 Task: Send an email with the signature Harrison Baker with the subject Cancellation of a payment and the message Could you please share your availability for a call to discuss the project in detail? from softage.8@softage.net to softage.2@softage.net and move the email from Sent Items to the folder Fitness
Action: Mouse moved to (107, 123)
Screenshot: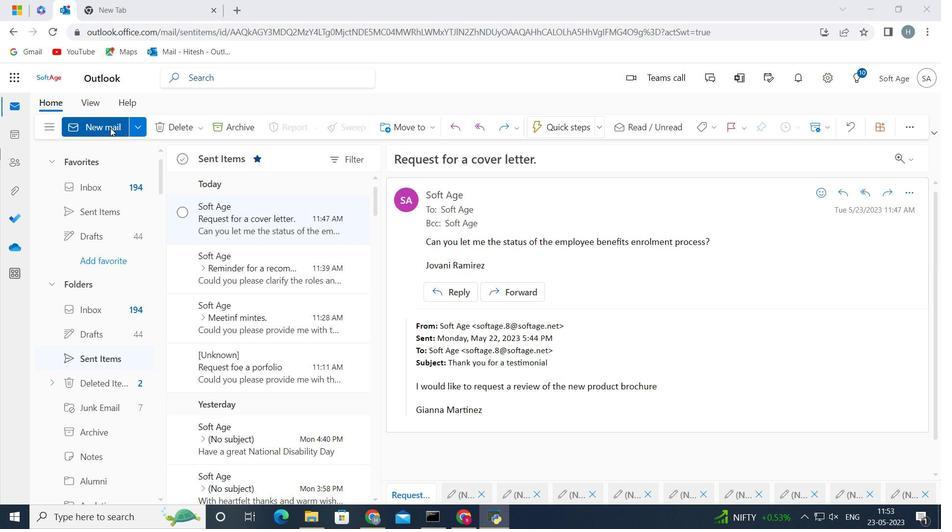 
Action: Mouse pressed left at (107, 123)
Screenshot: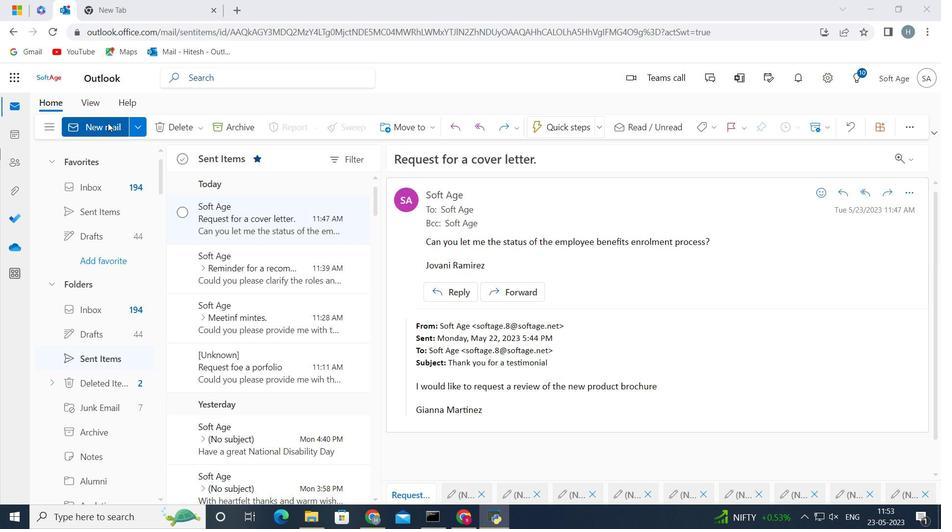 
Action: Mouse moved to (772, 129)
Screenshot: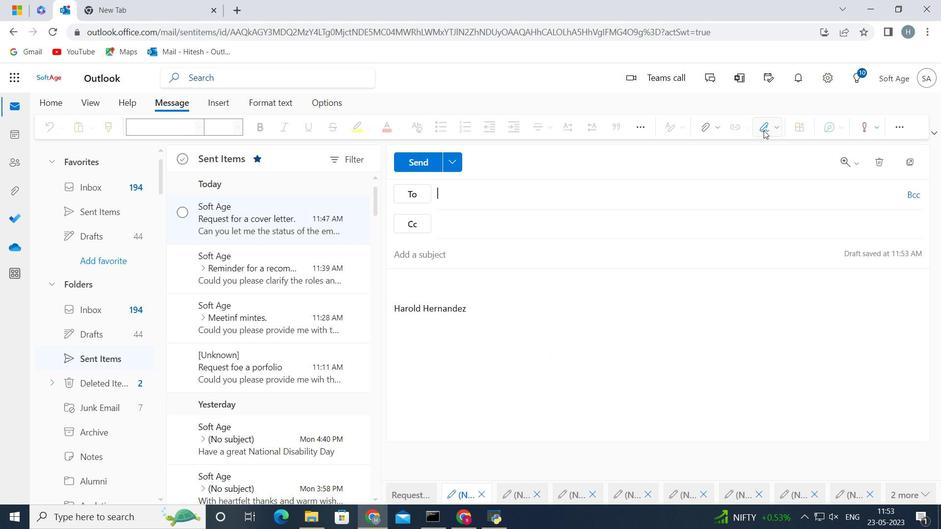 
Action: Mouse pressed left at (772, 129)
Screenshot: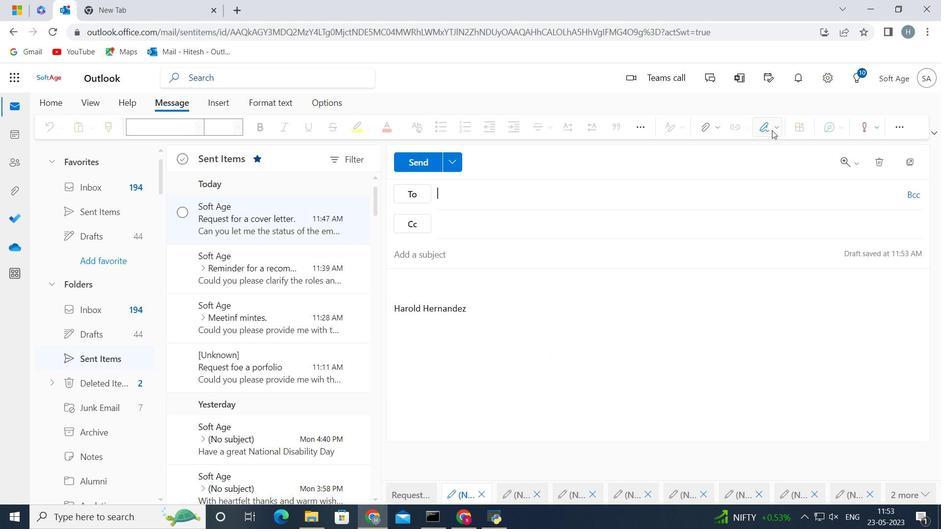 
Action: Mouse moved to (744, 175)
Screenshot: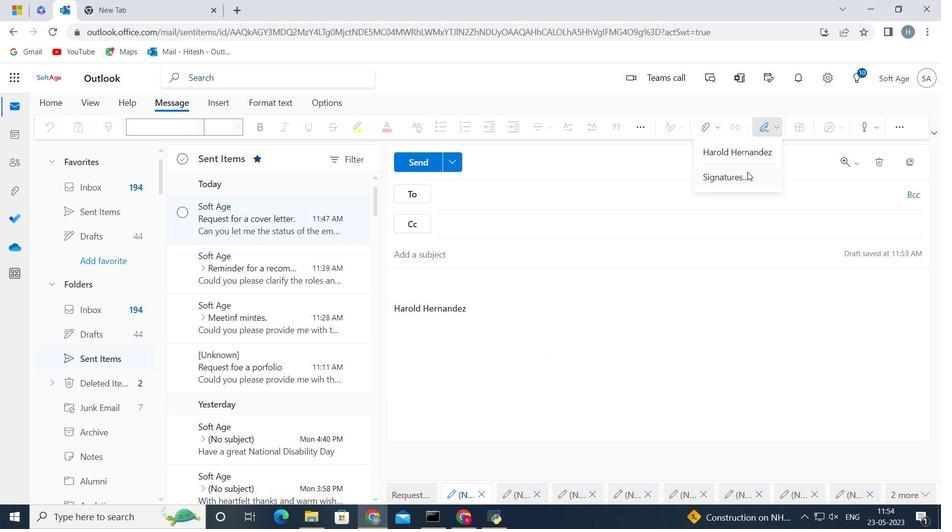 
Action: Mouse pressed left at (744, 175)
Screenshot: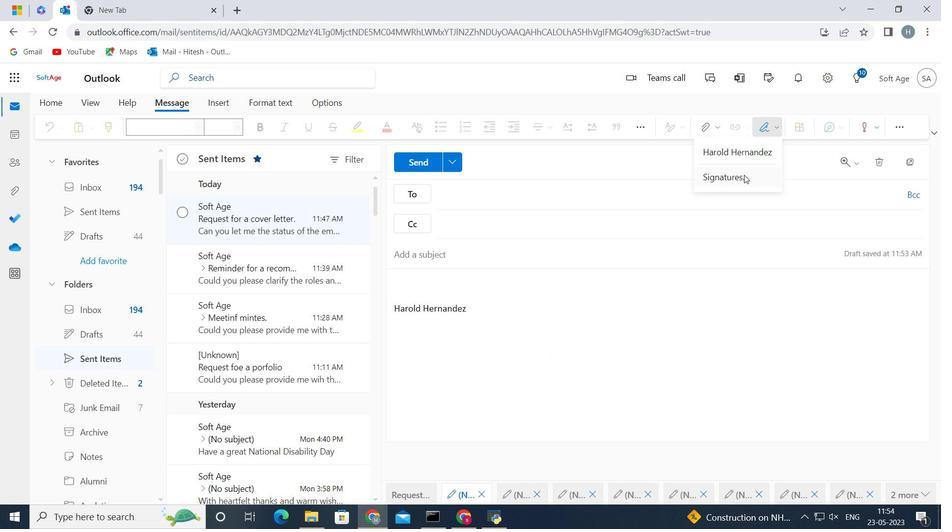 
Action: Mouse moved to (705, 226)
Screenshot: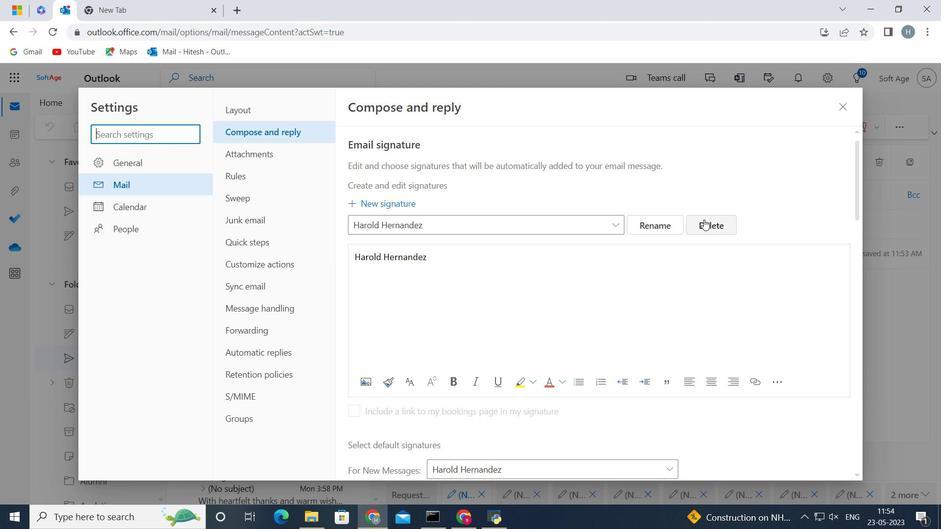 
Action: Mouse pressed left at (705, 226)
Screenshot: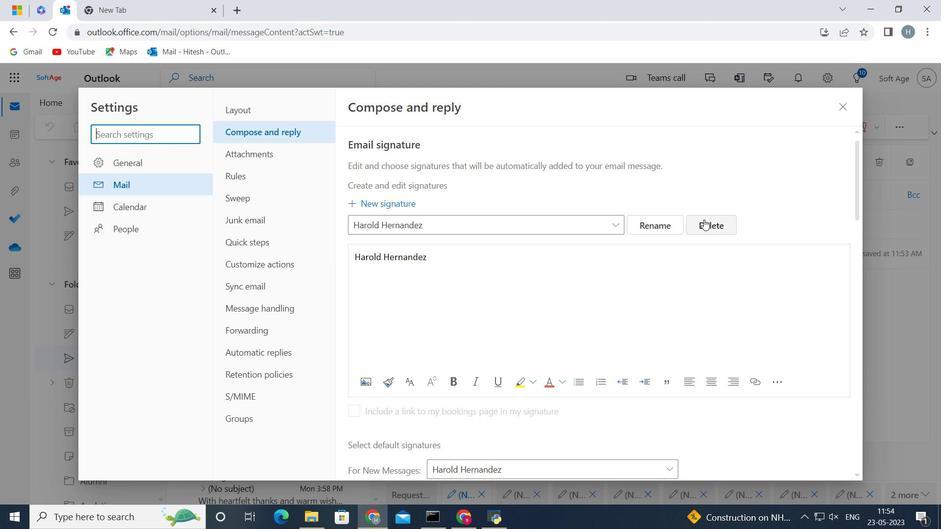 
Action: Mouse moved to (547, 227)
Screenshot: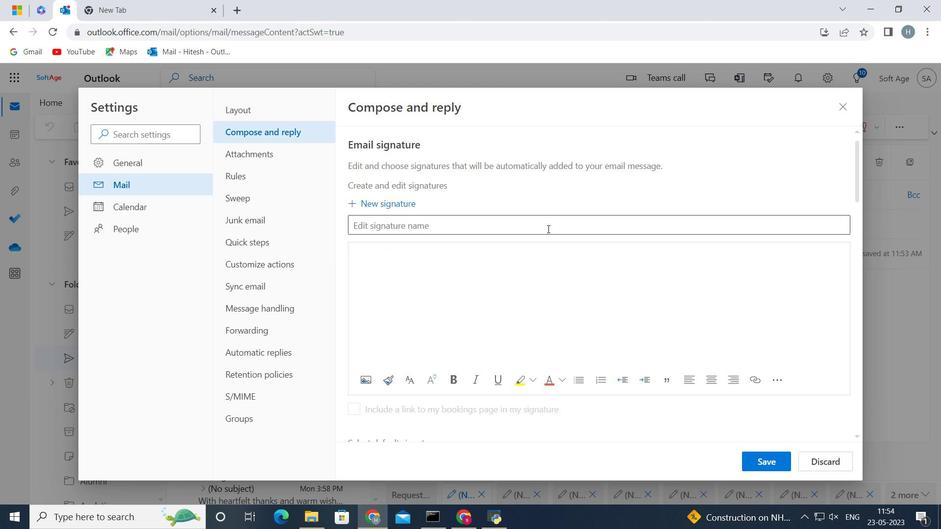 
Action: Mouse pressed left at (547, 227)
Screenshot: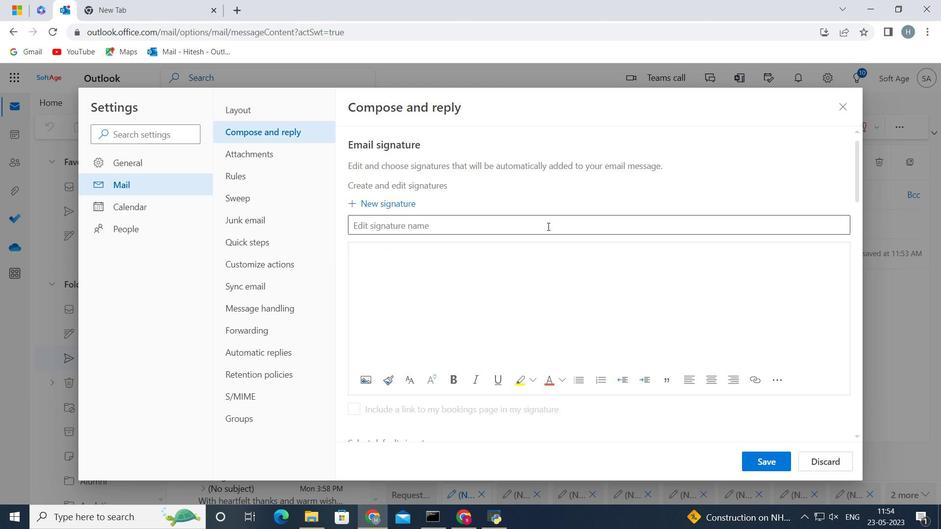 
Action: Key pressed <Key.shift><Key.shift>Harrison<Key.space><Key.shift>Baker<Key.space>
Screenshot: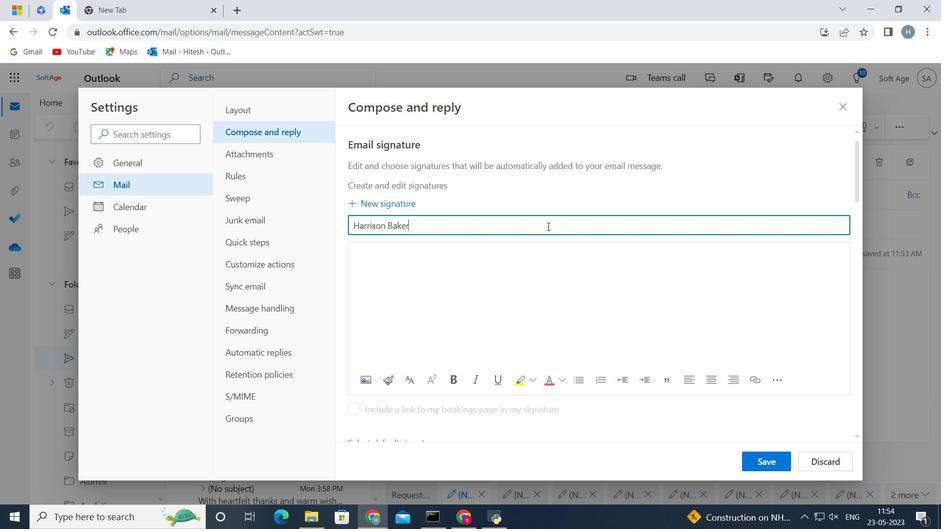 
Action: Mouse moved to (444, 267)
Screenshot: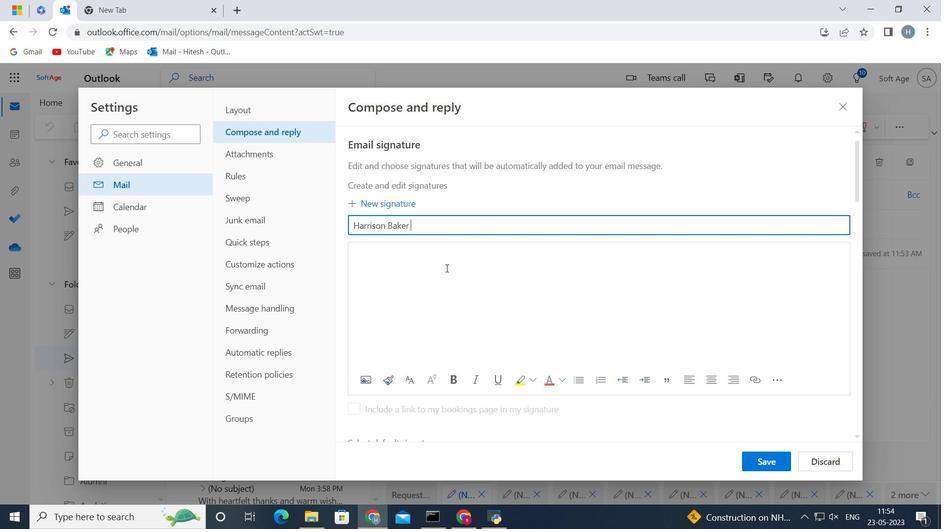 
Action: Mouse pressed left at (444, 267)
Screenshot: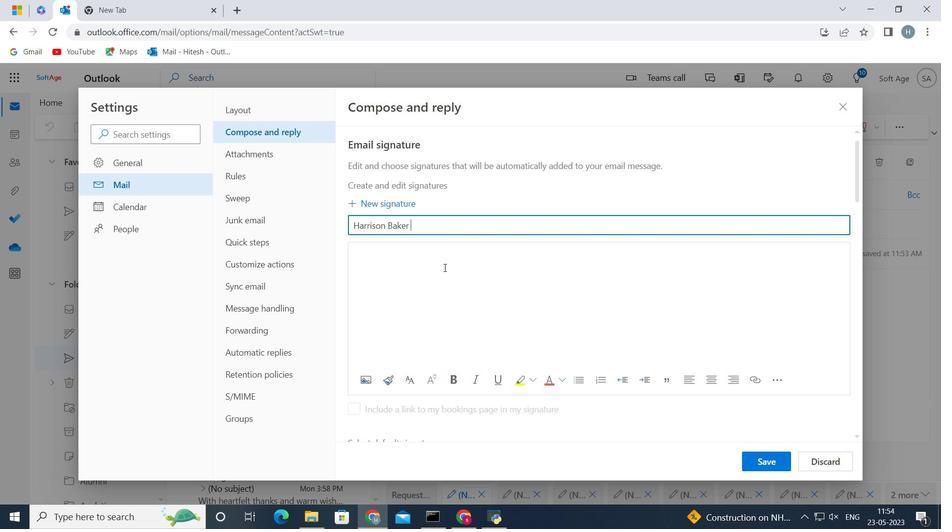 
Action: Key pressed <Key.shift>Harrison<Key.space><Key.shift>Baker<Key.space>
Screenshot: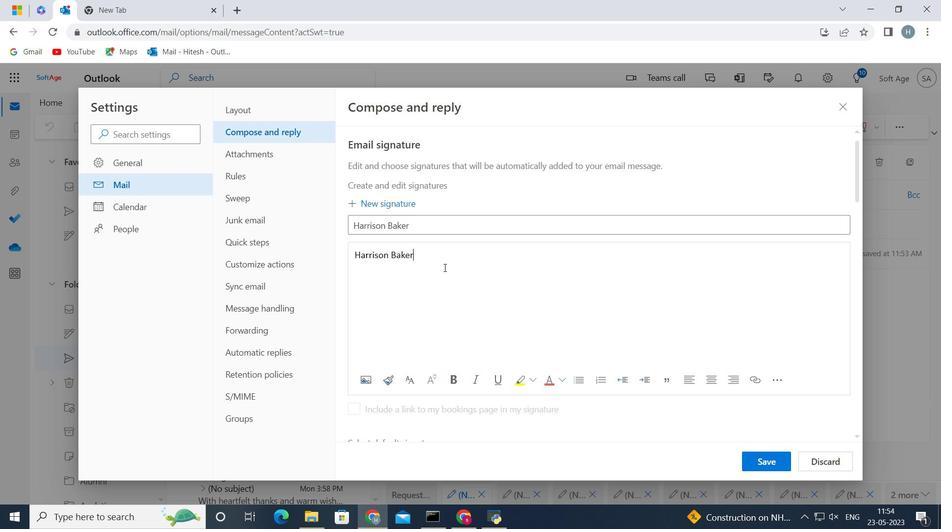 
Action: Mouse moved to (757, 459)
Screenshot: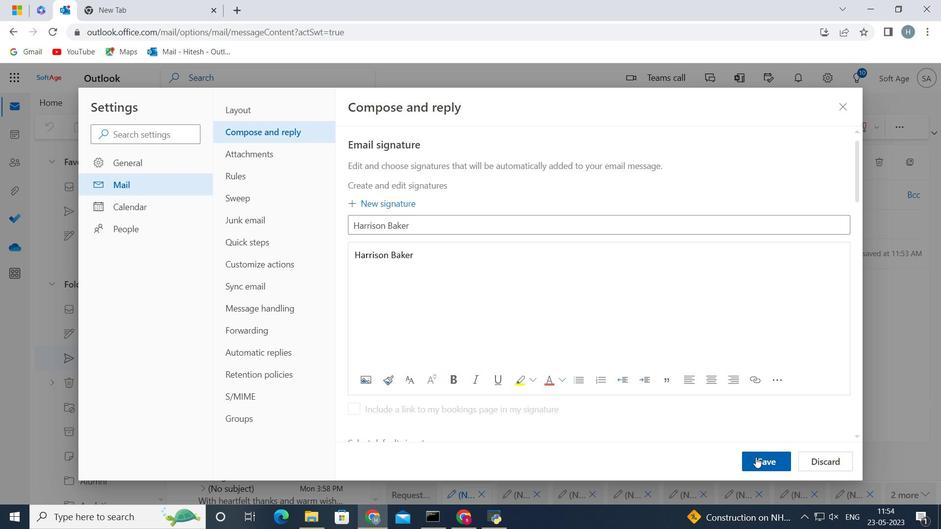 
Action: Mouse pressed left at (757, 459)
Screenshot: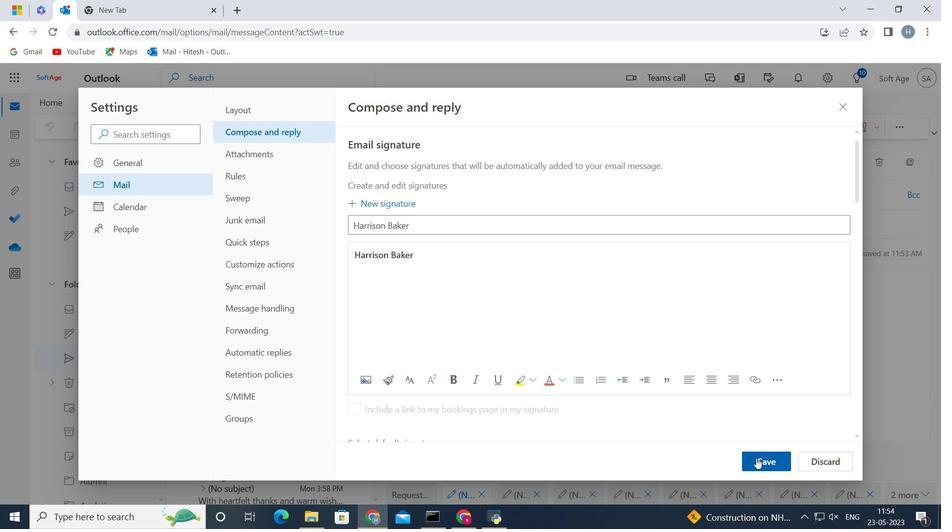 
Action: Mouse moved to (642, 277)
Screenshot: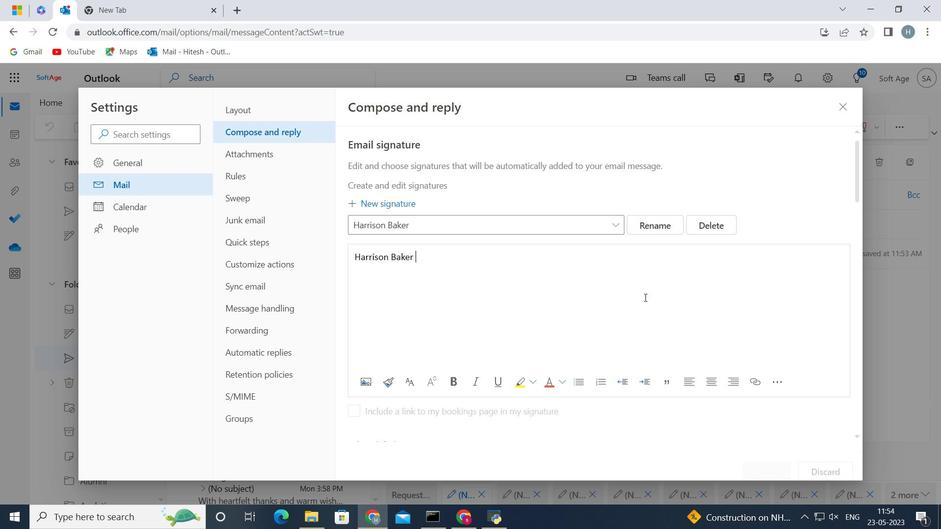 
Action: Mouse scrolled (642, 277) with delta (0, 0)
Screenshot: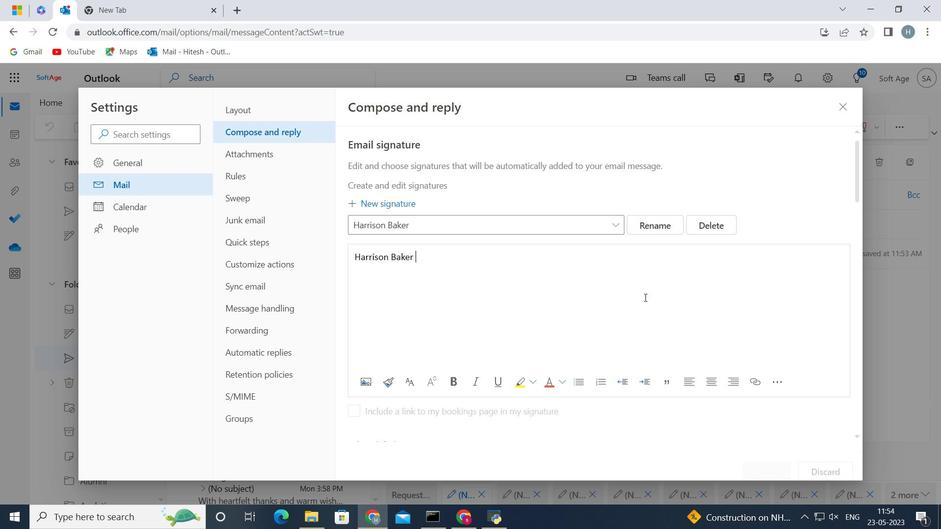 
Action: Mouse scrolled (642, 277) with delta (0, 0)
Screenshot: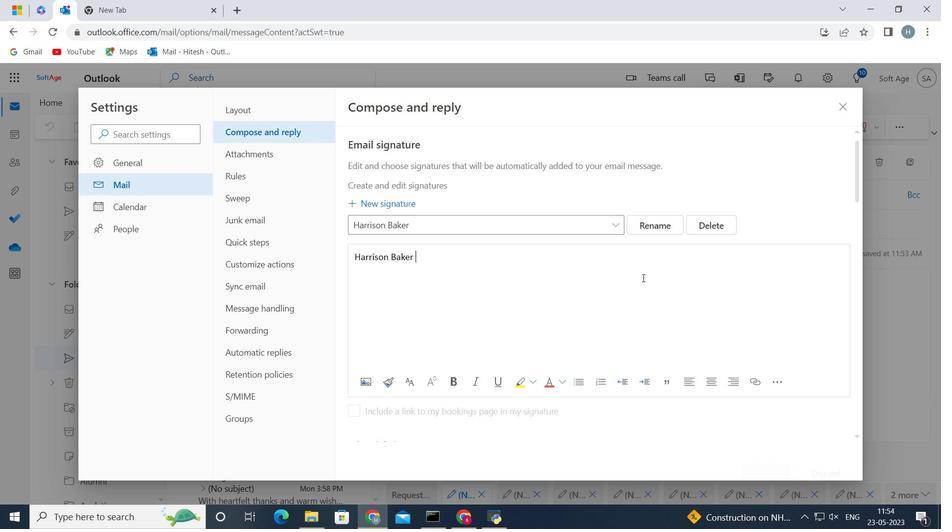
Action: Mouse moved to (639, 265)
Screenshot: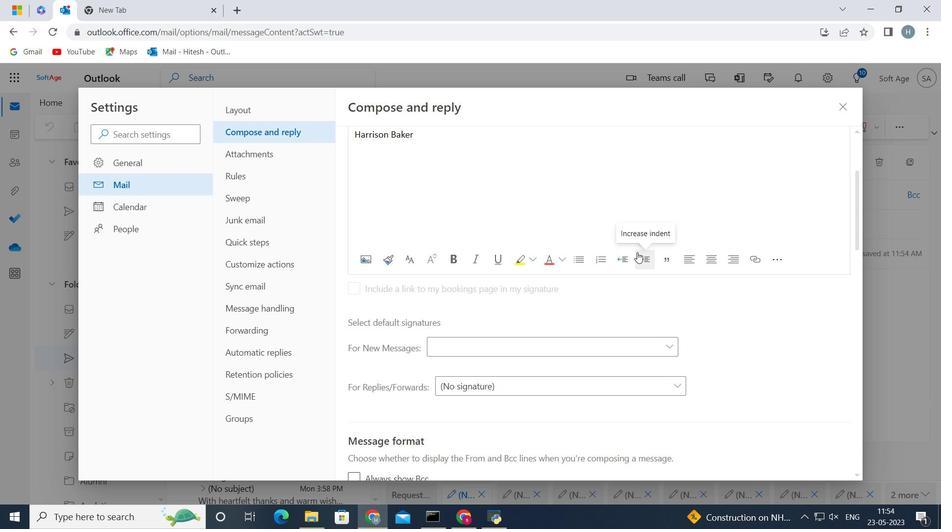 
Action: Mouse scrolled (639, 264) with delta (0, 0)
Screenshot: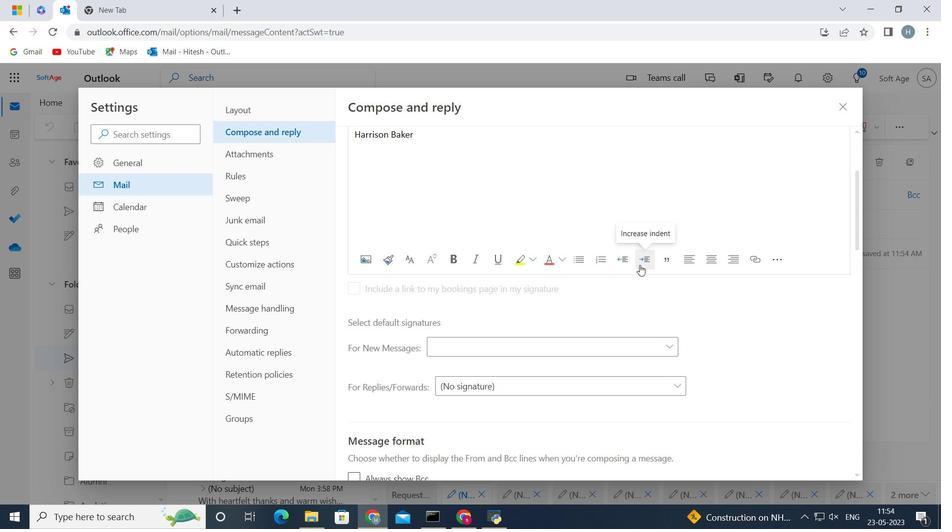 
Action: Mouse scrolled (639, 264) with delta (0, 0)
Screenshot: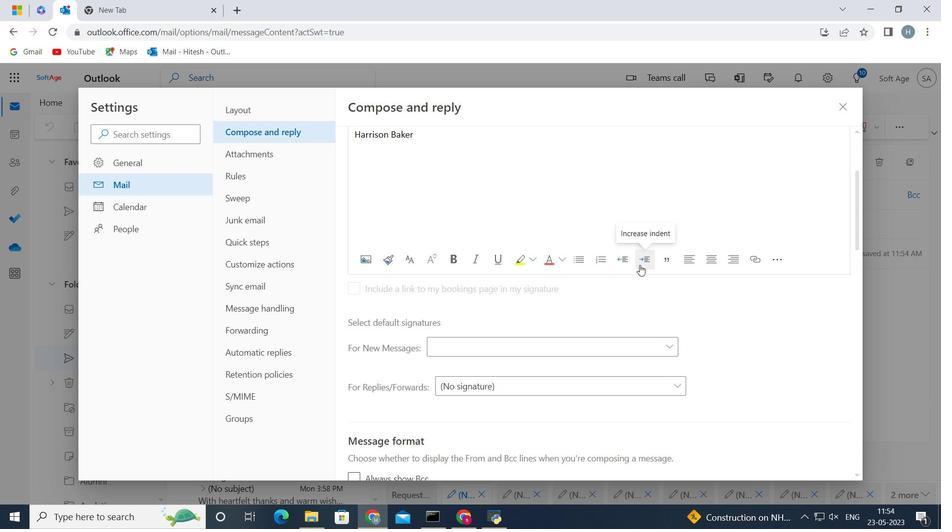 
Action: Mouse moved to (663, 224)
Screenshot: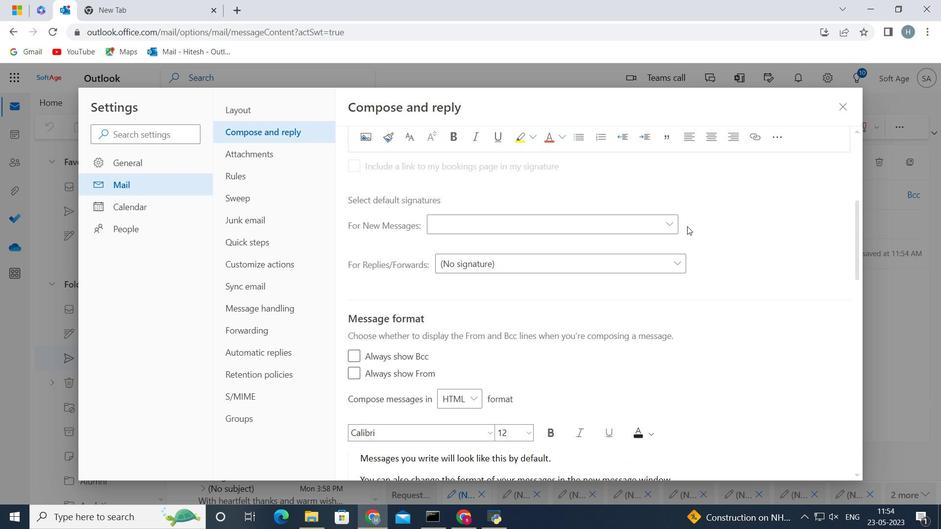 
Action: Mouse pressed left at (663, 224)
Screenshot: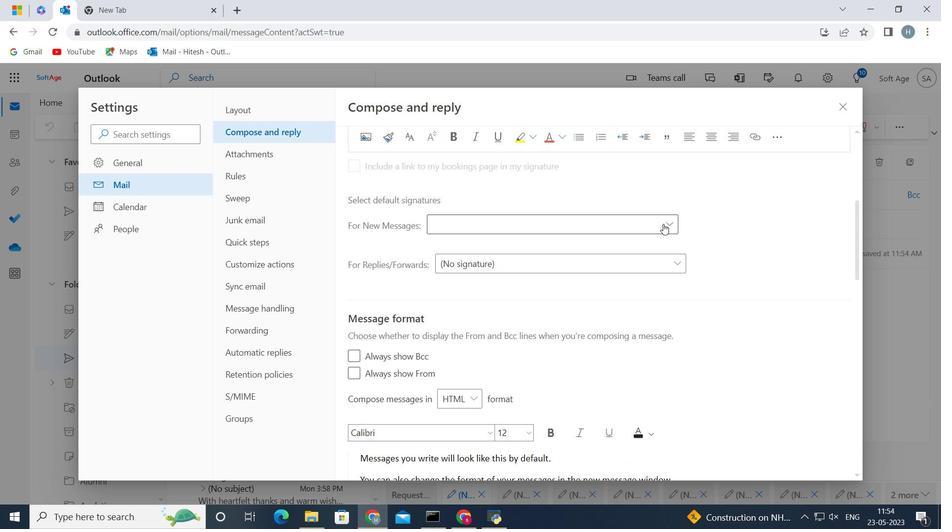 
Action: Mouse moved to (612, 259)
Screenshot: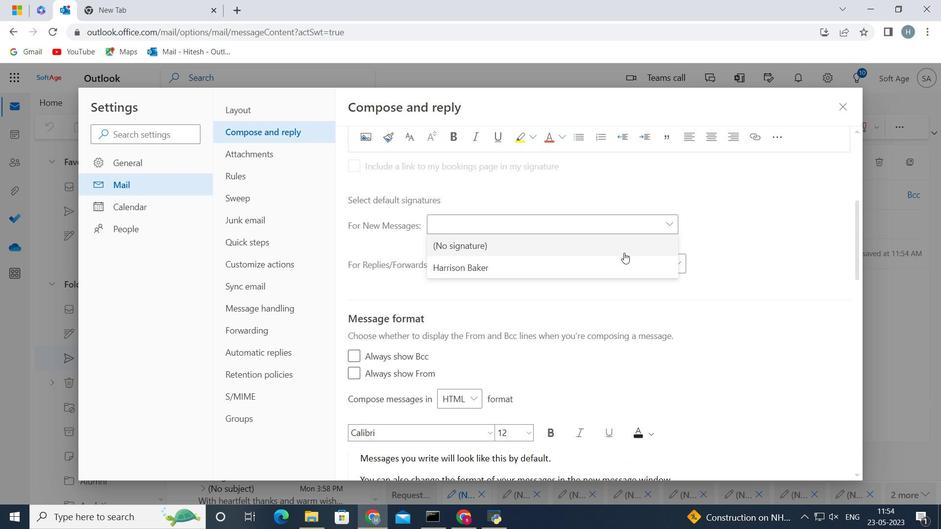 
Action: Mouse pressed left at (612, 259)
Screenshot: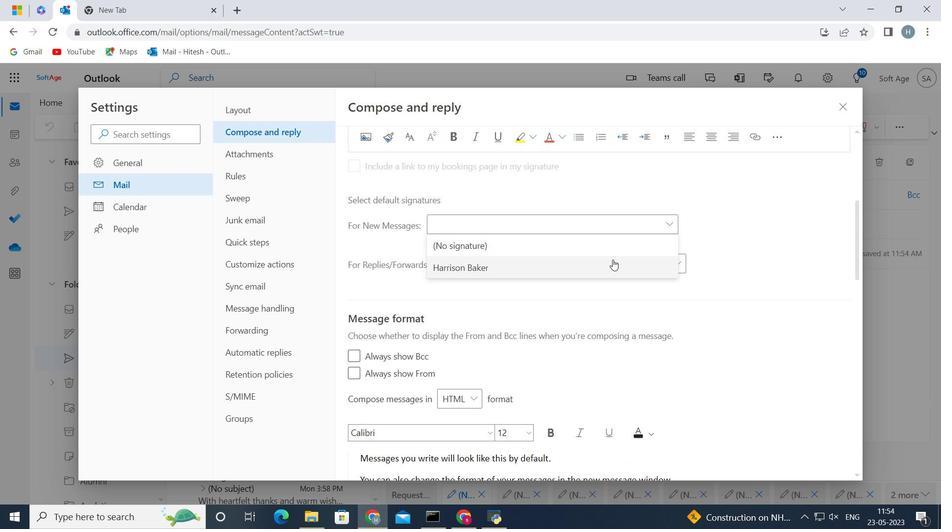 
Action: Mouse moved to (760, 459)
Screenshot: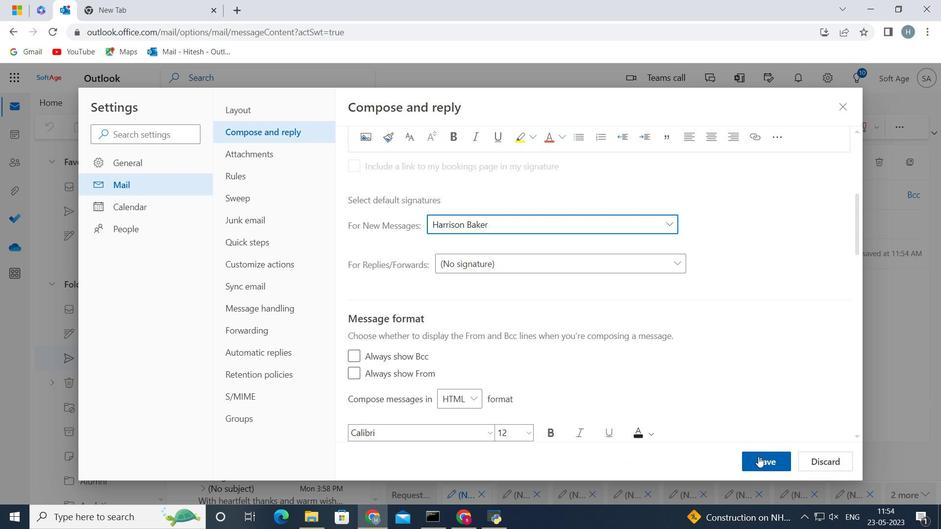 
Action: Mouse pressed left at (760, 459)
Screenshot: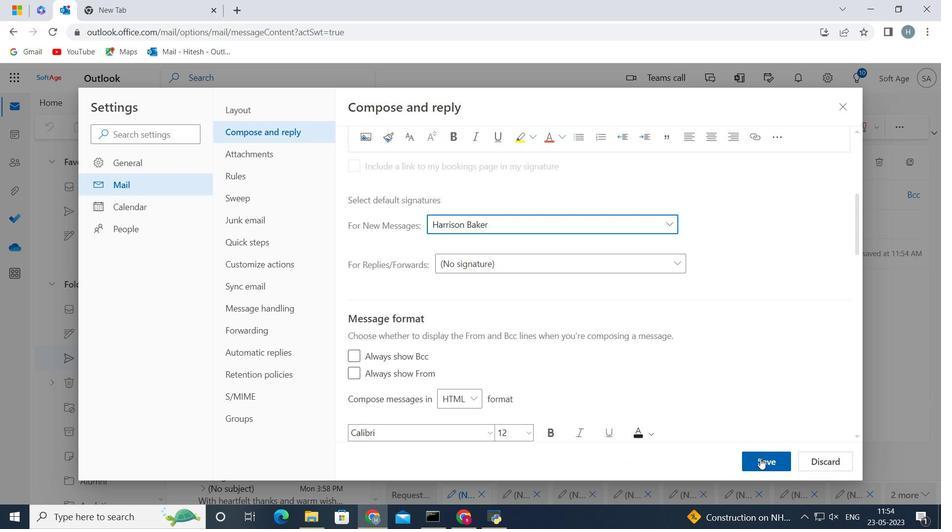 
Action: Mouse moved to (843, 109)
Screenshot: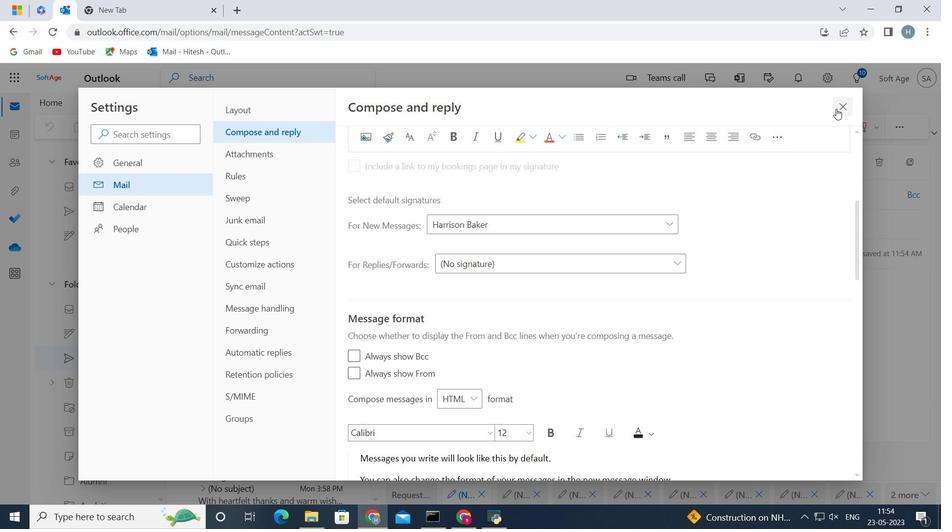 
Action: Mouse pressed left at (843, 109)
Screenshot: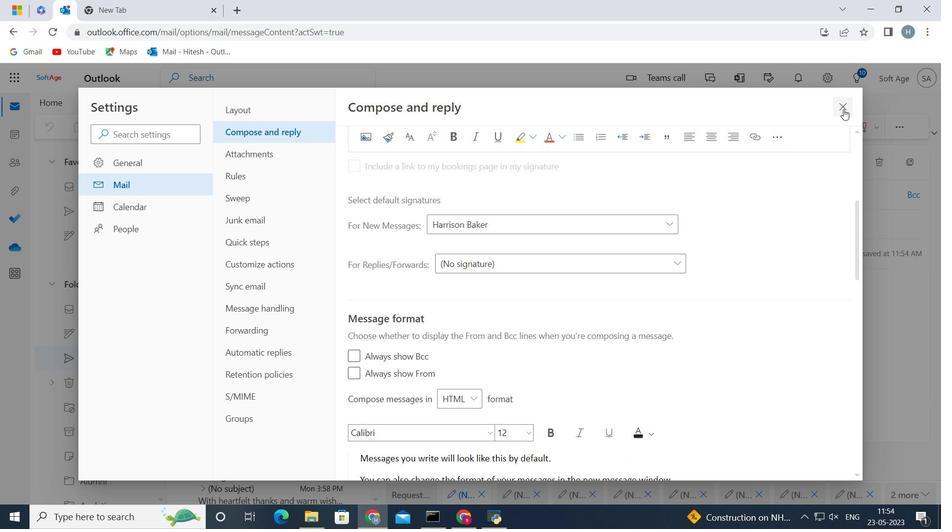 
Action: Mouse moved to (452, 254)
Screenshot: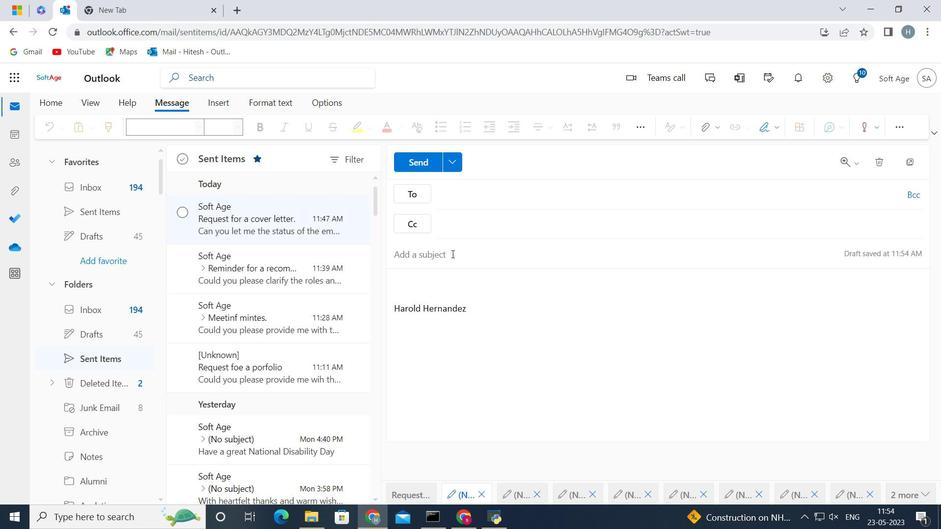 
Action: Mouse pressed left at (452, 254)
Screenshot: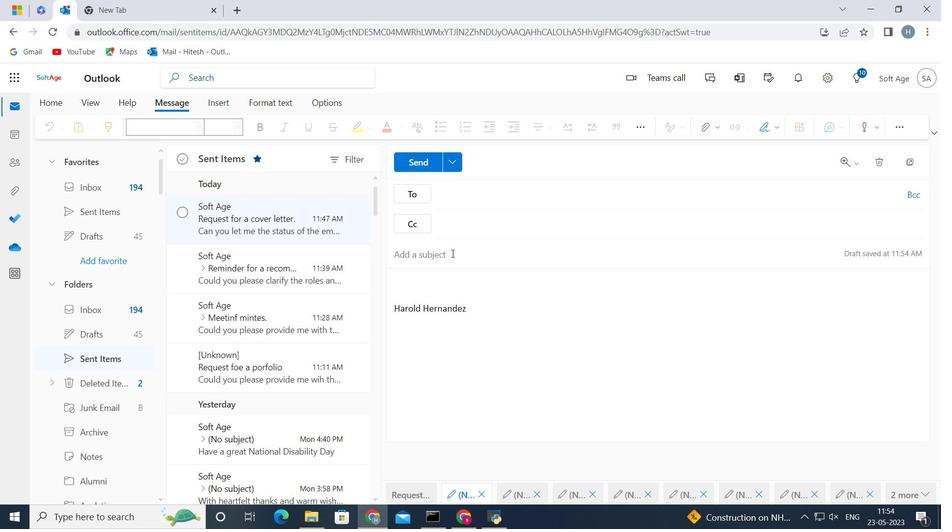 
Action: Key pressed <Key.shift>Cancellation<Key.space>of<Key.space>a<Key.space>payment<Key.space>
Screenshot: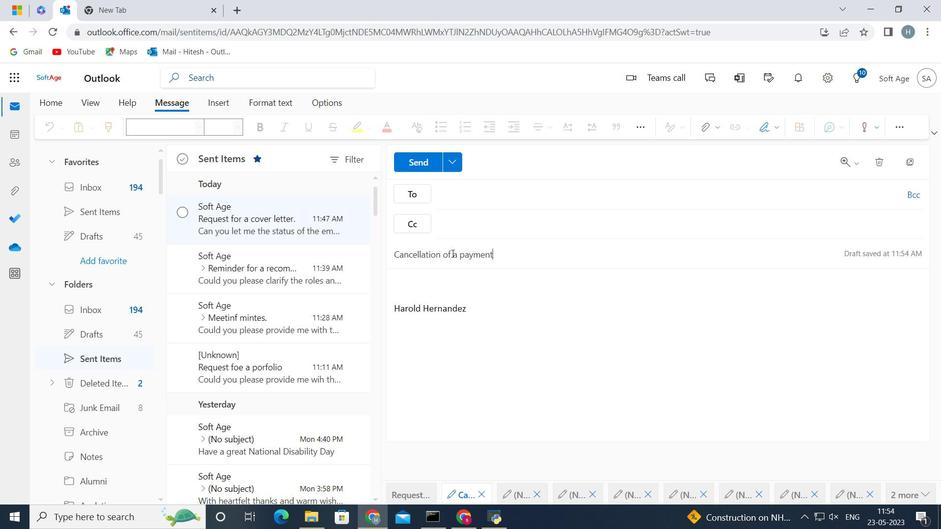 
Action: Mouse moved to (476, 315)
Screenshot: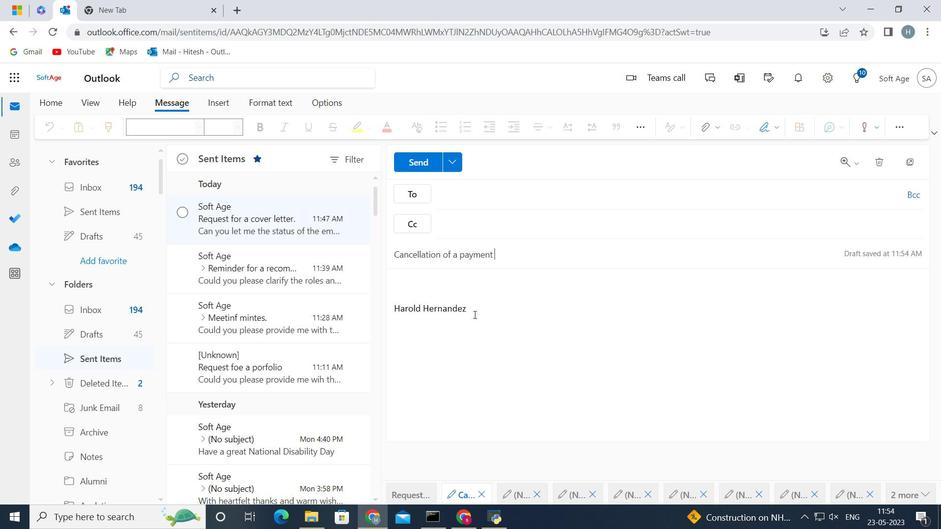 
Action: Mouse pressed left at (476, 315)
Screenshot: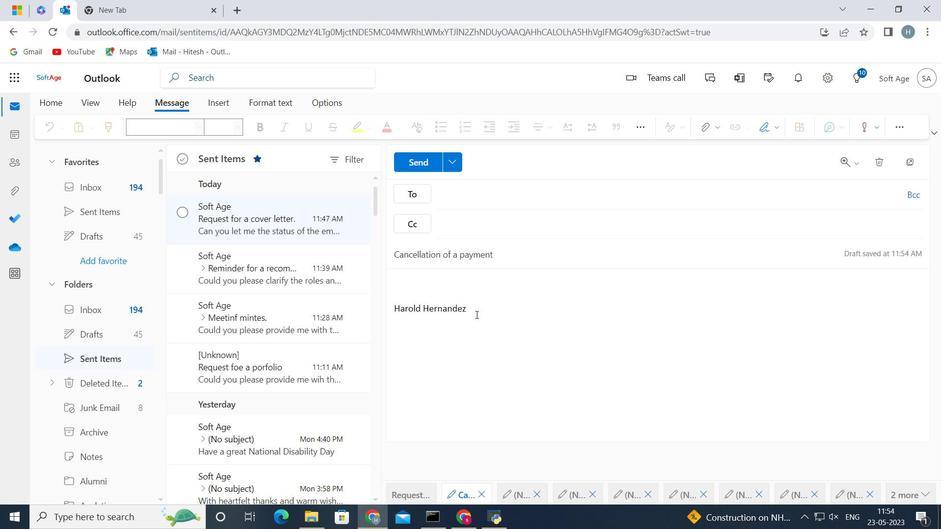 
Action: Key pressed <Key.backspace><Key.backspace><Key.backspace><Key.backspace><Key.backspace><Key.backspace><Key.backspace><Key.backspace><Key.backspace><Key.backspace><Key.backspace><Key.backspace><Key.backspace><Key.backspace><Key.backspace><Key.backspace><Key.backspace><Key.backspace><Key.backspace><Key.backspace><Key.backspace><Key.backspace><Key.backspace><Key.backspace><Key.backspace><Key.backspace><Key.backspace><Key.backspace><Key.backspace><Key.backspace><Key.shift>Could<Key.space>you<Key.space>please<Key.space>share<Key.space>your<Key.space>availability<Key.space>for<Key.space>a<Key.space>call<Key.space>to<Key.space>discuss<Key.space>the<Key.space>project<Key.space>in<Key.space>detail
Screenshot: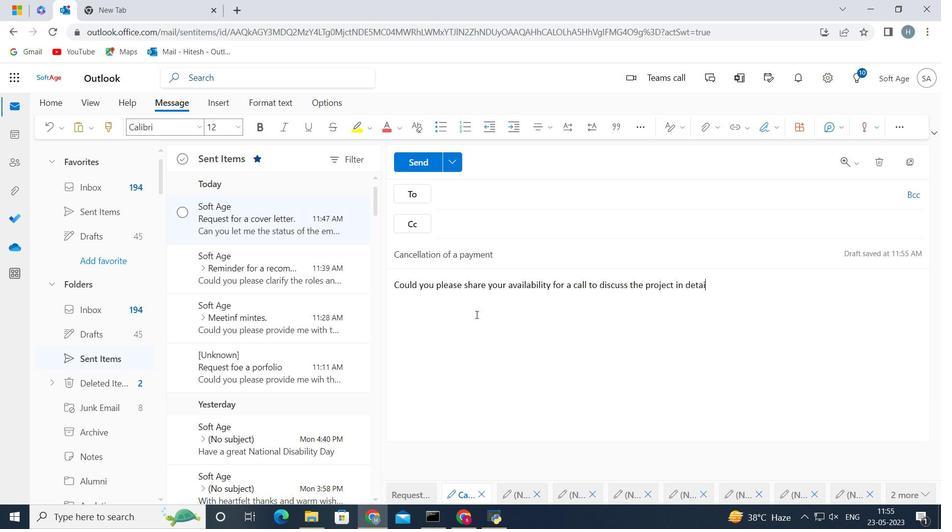 
Action: Mouse moved to (469, 196)
Screenshot: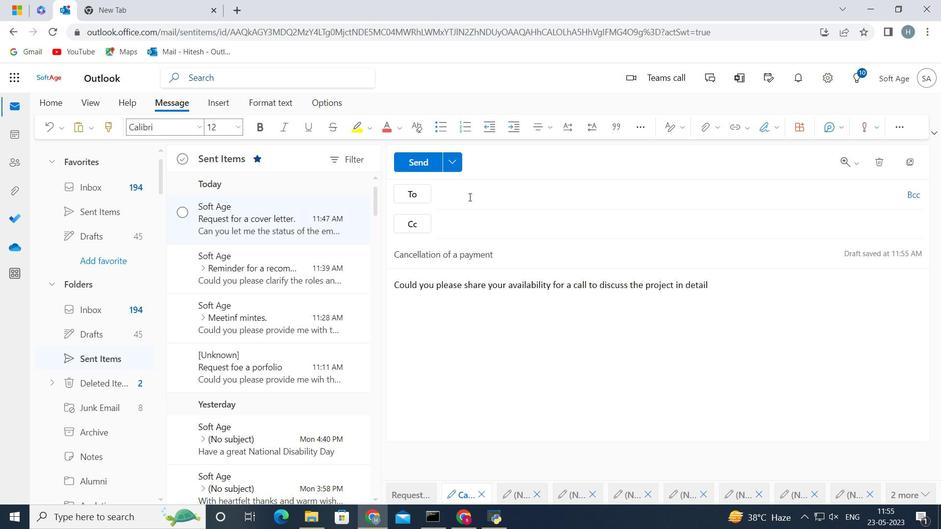 
Action: Mouse pressed left at (469, 196)
Screenshot: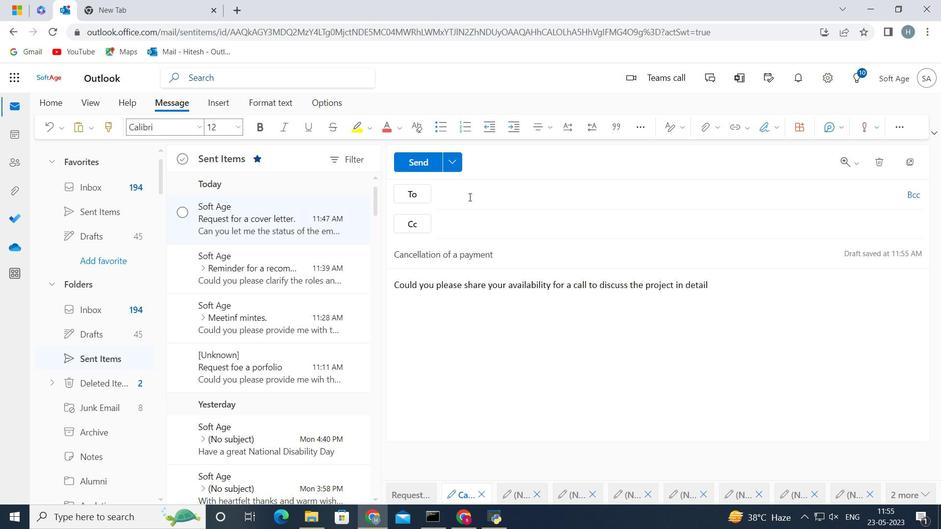 
Action: Key pressed softage.2<Key.shift><Key.shift><Key.shift><Key.shift><Key.shift><Key.shift><Key.shift><Key.shift><Key.shift><Key.shift>@so
Screenshot: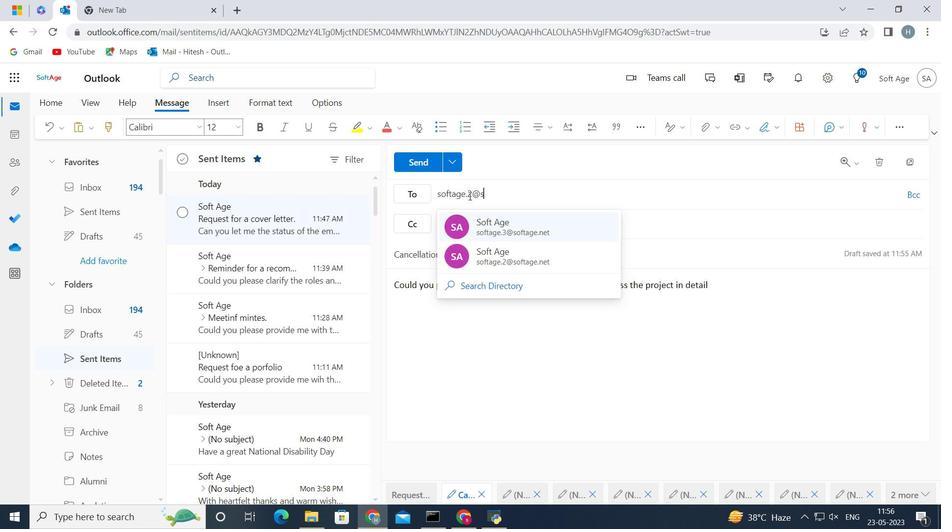 
Action: Mouse moved to (470, 196)
Screenshot: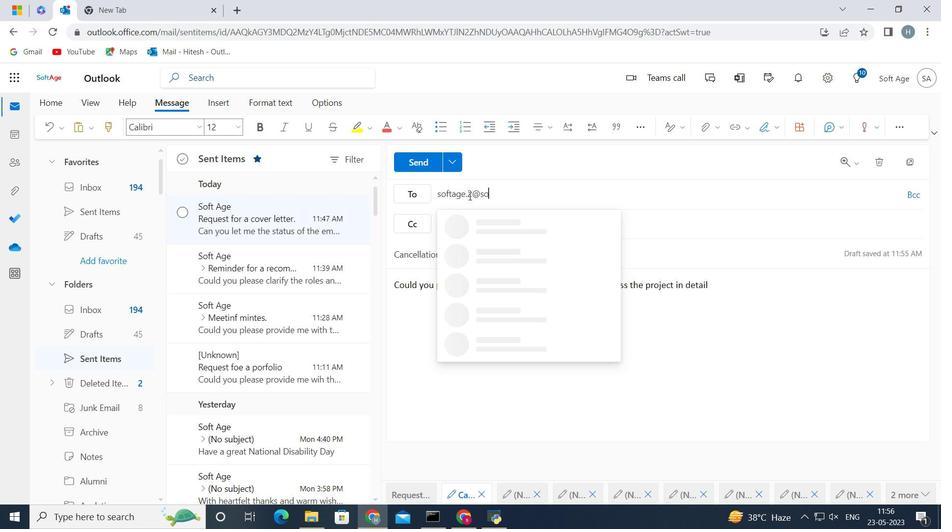 
Action: Key pressed ft
Screenshot: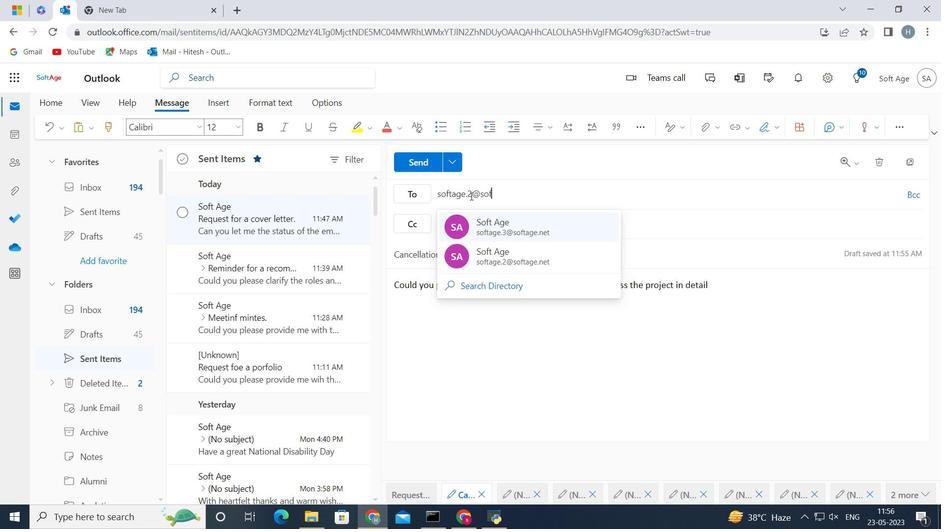 
Action: Mouse moved to (471, 198)
Screenshot: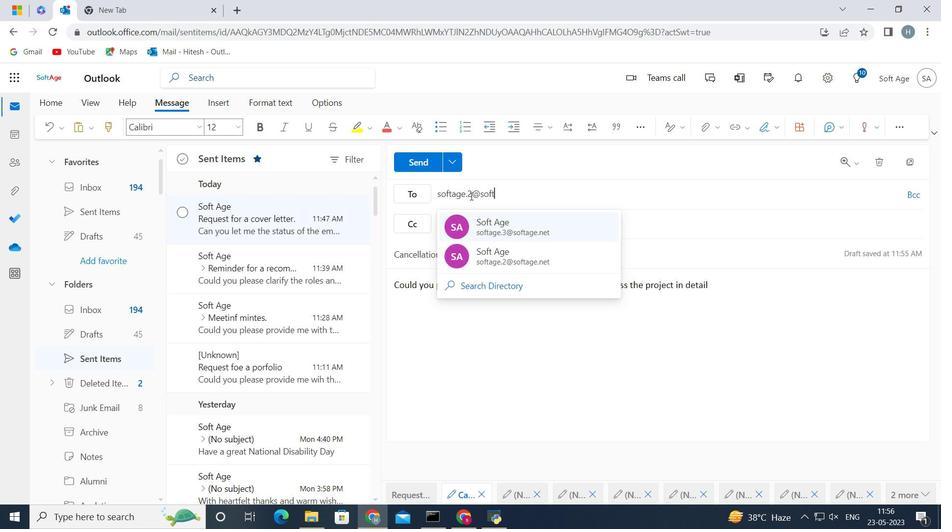
Action: Key pressed age.
Screenshot: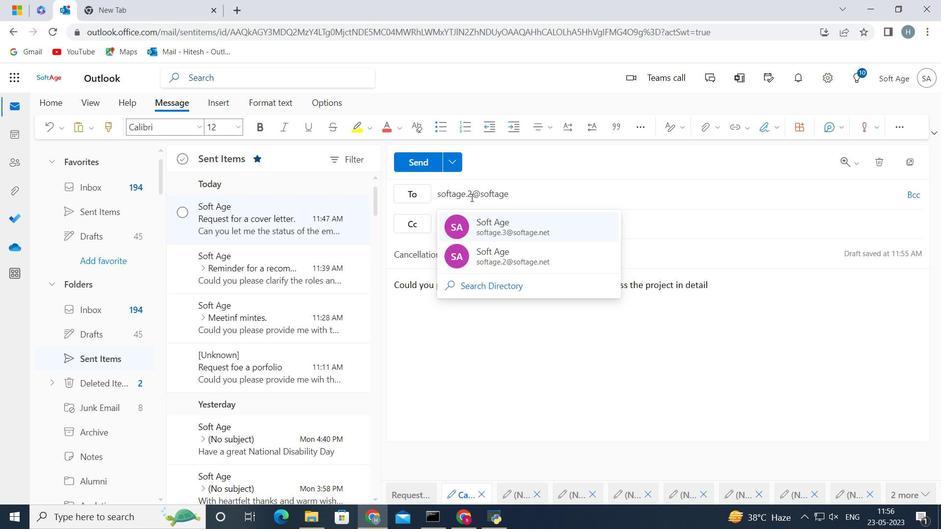 
Action: Mouse moved to (471, 199)
Screenshot: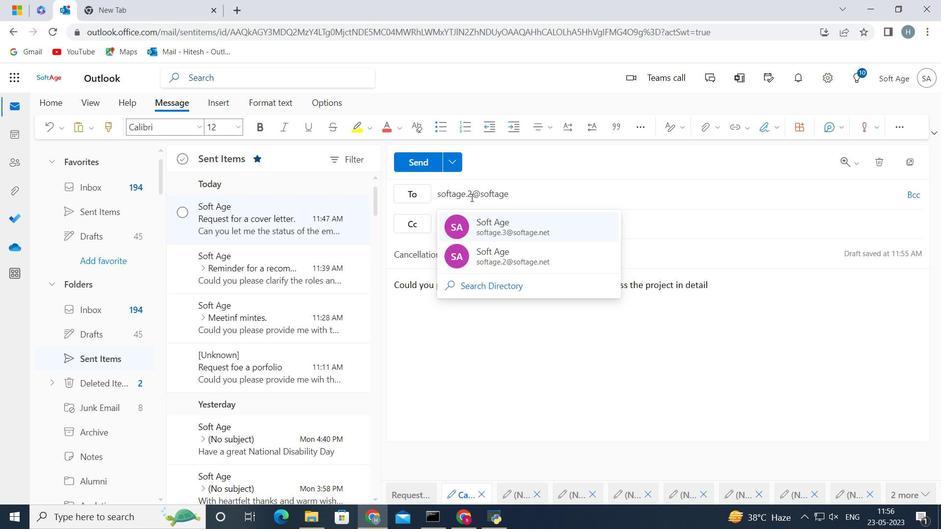 
Action: Key pressed n
Screenshot: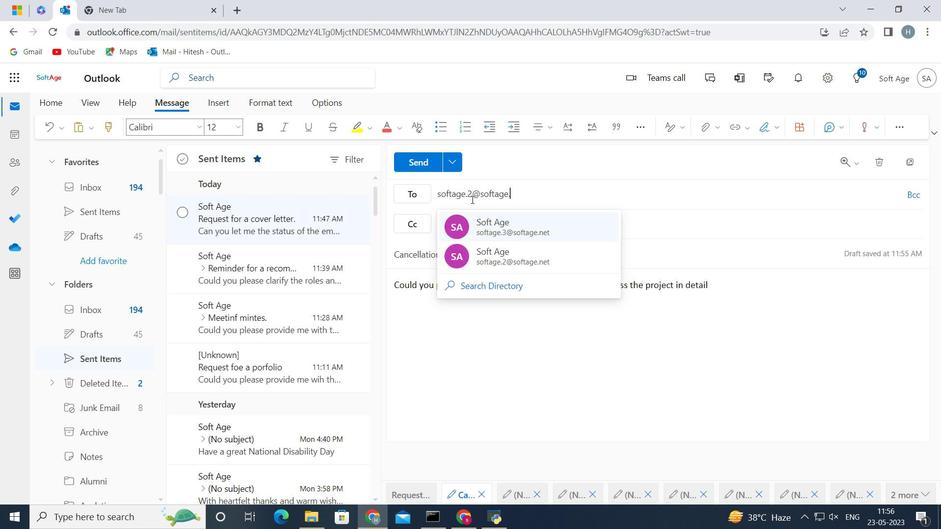 
Action: Mouse moved to (473, 200)
Screenshot: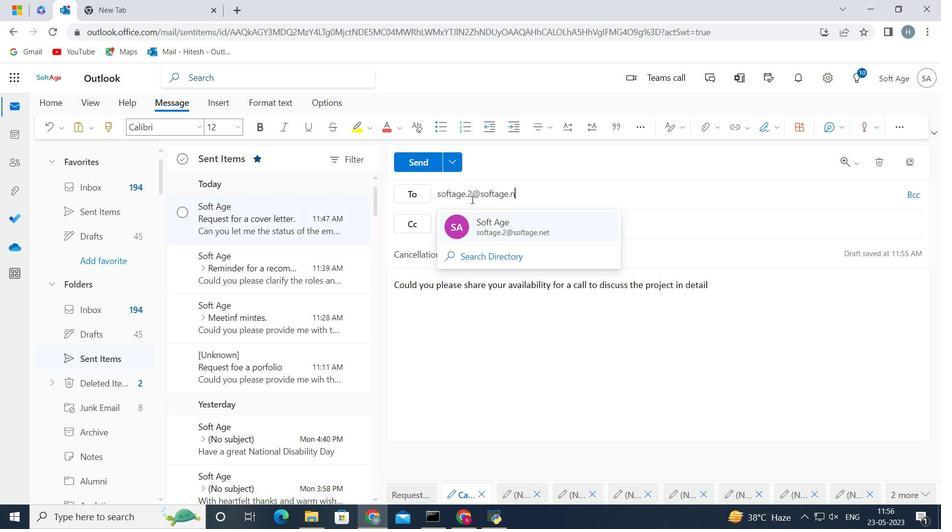 
Action: Key pressed e
Screenshot: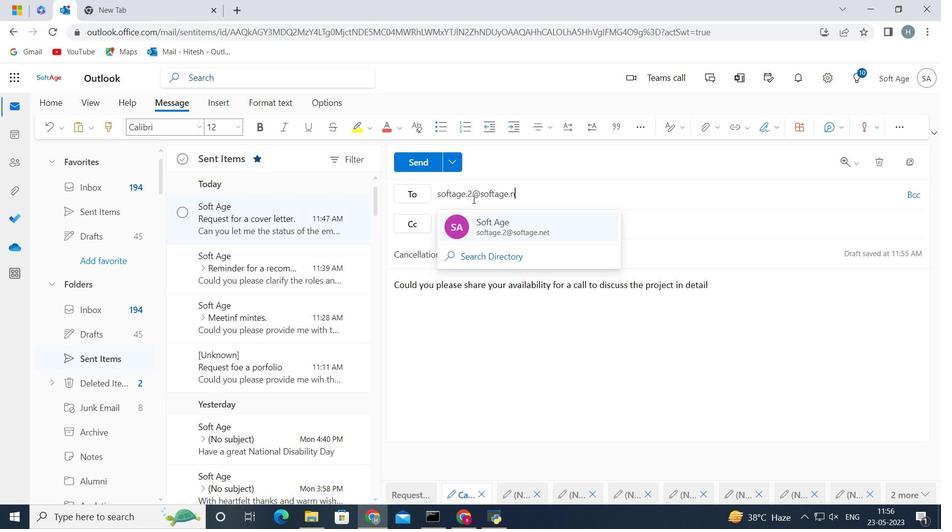
Action: Mouse moved to (475, 201)
Screenshot: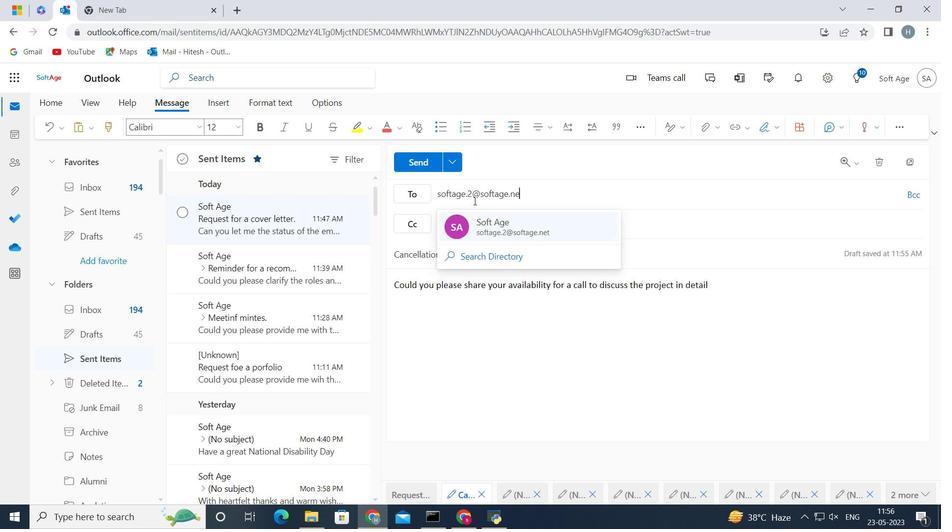 
Action: Key pressed t
Screenshot: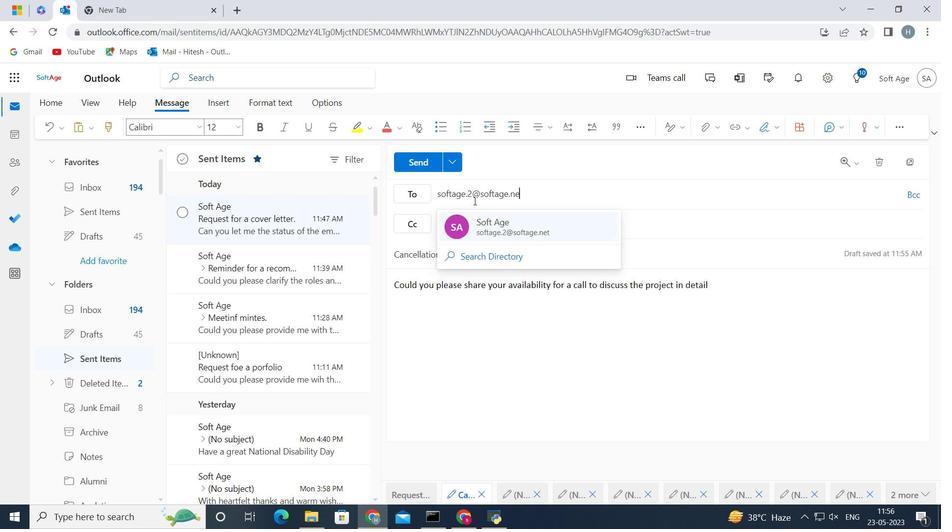 
Action: Mouse moved to (495, 221)
Screenshot: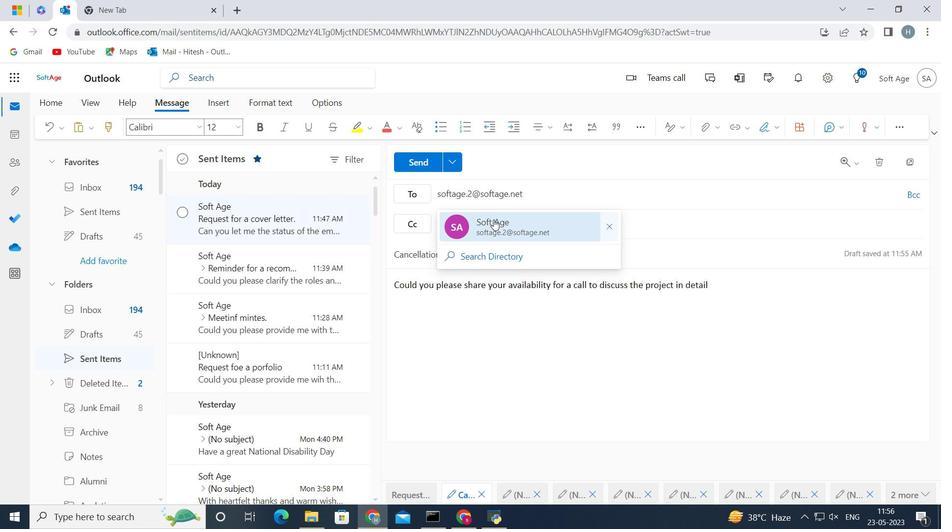
Action: Mouse pressed left at (495, 221)
Screenshot: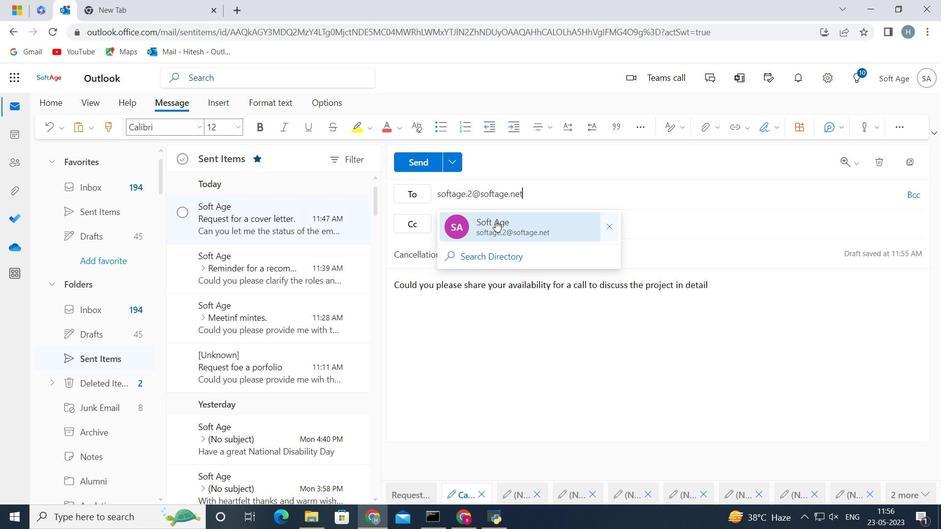 
Action: Mouse moved to (423, 164)
Screenshot: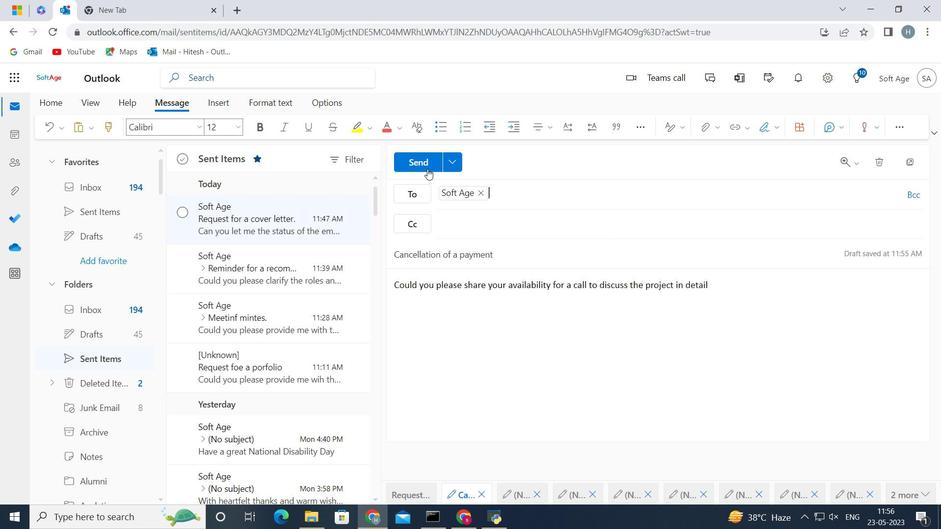 
Action: Mouse pressed left at (423, 164)
Screenshot: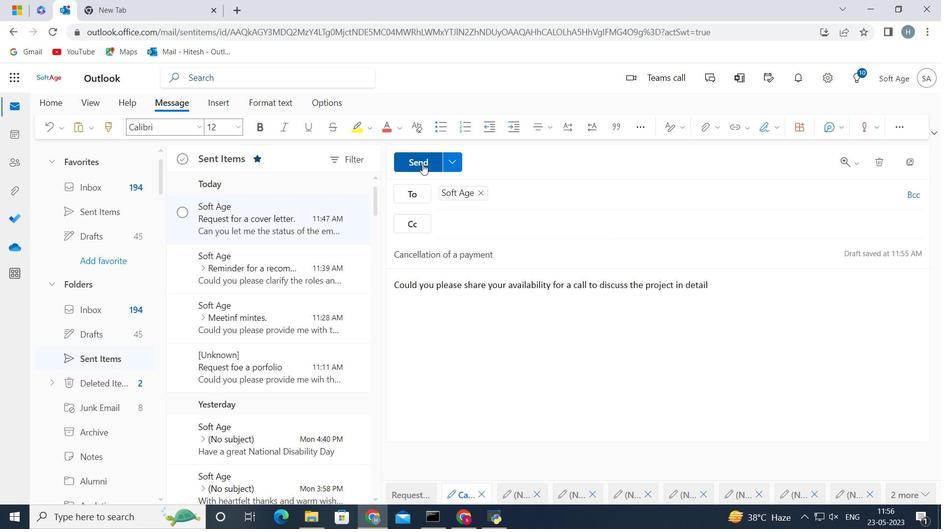 
Action: Mouse moved to (284, 212)
Screenshot: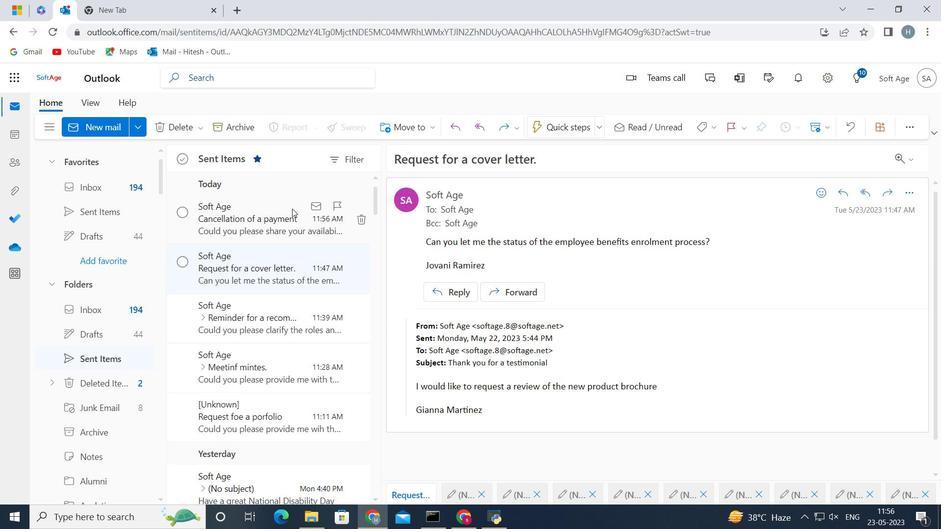 
Action: Mouse pressed left at (284, 212)
Screenshot: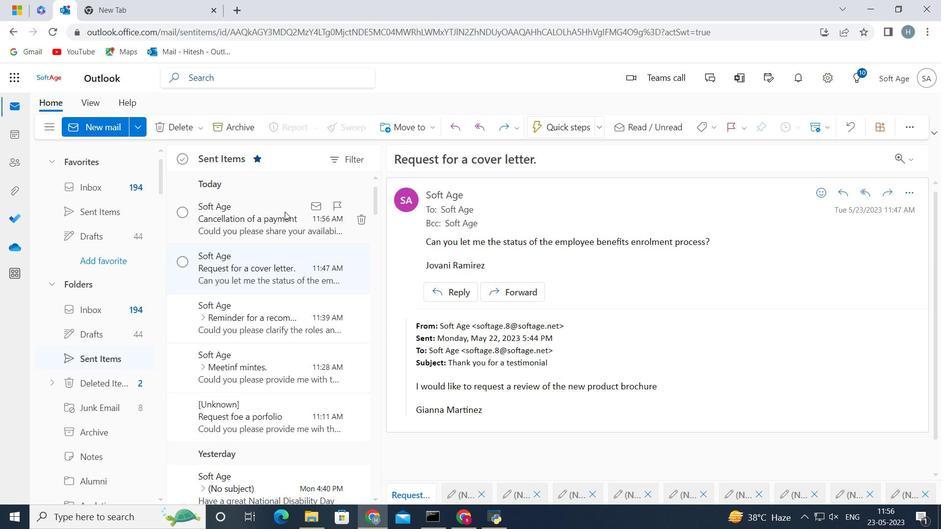 
Action: Mouse moved to (404, 128)
Screenshot: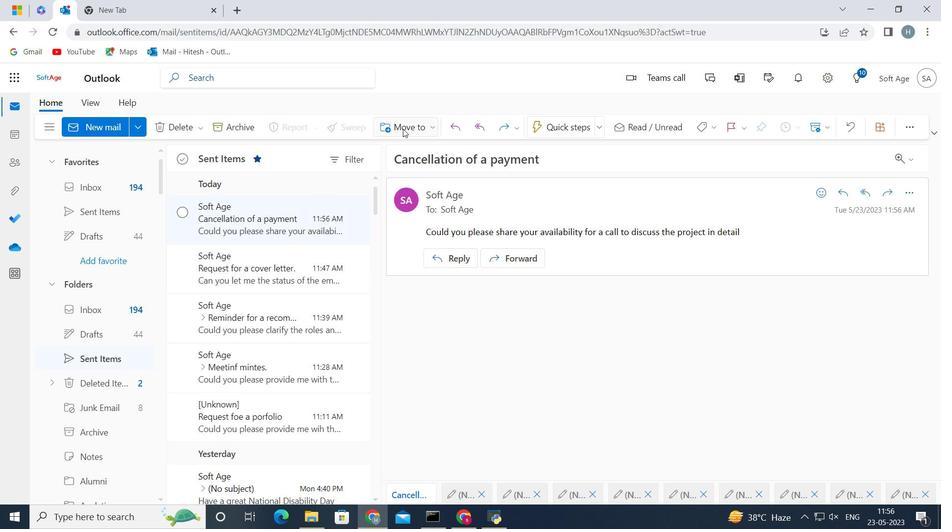
Action: Mouse pressed left at (404, 128)
Screenshot: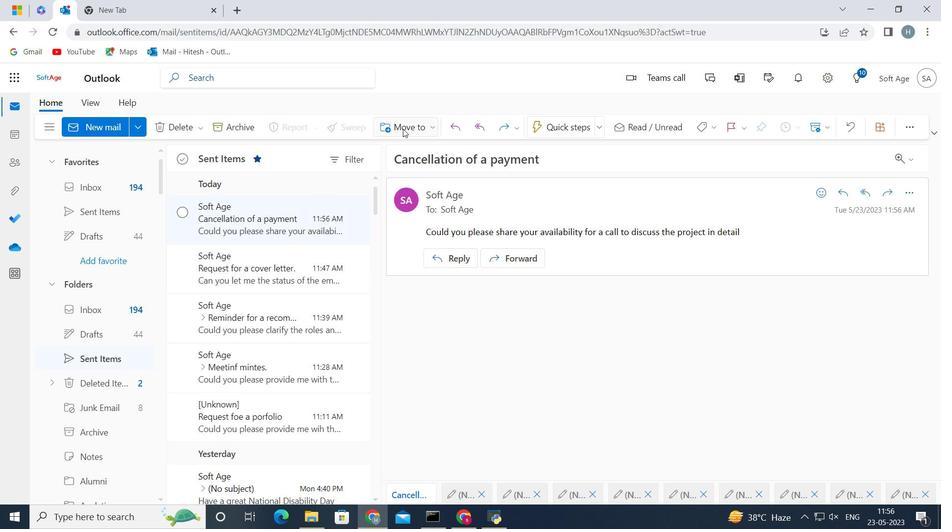 
Action: Mouse moved to (420, 150)
Screenshot: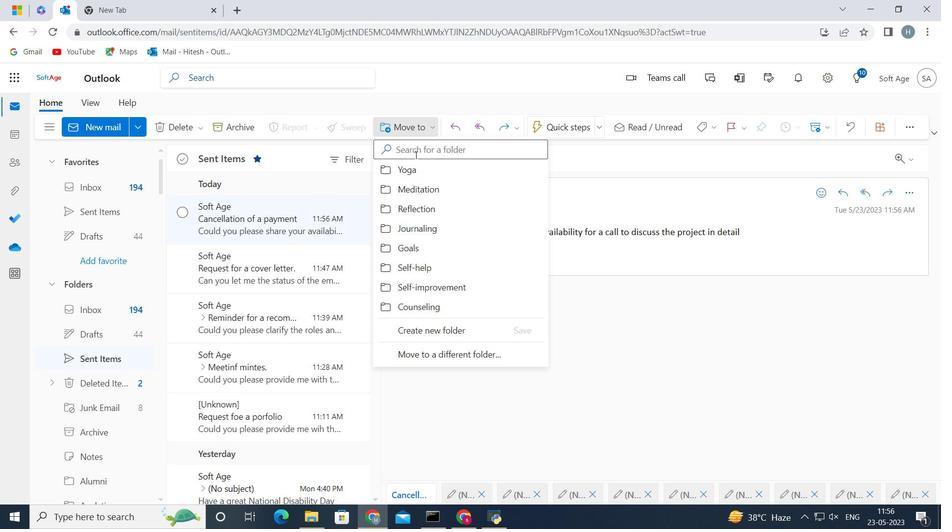 
Action: Mouse pressed left at (420, 150)
Screenshot: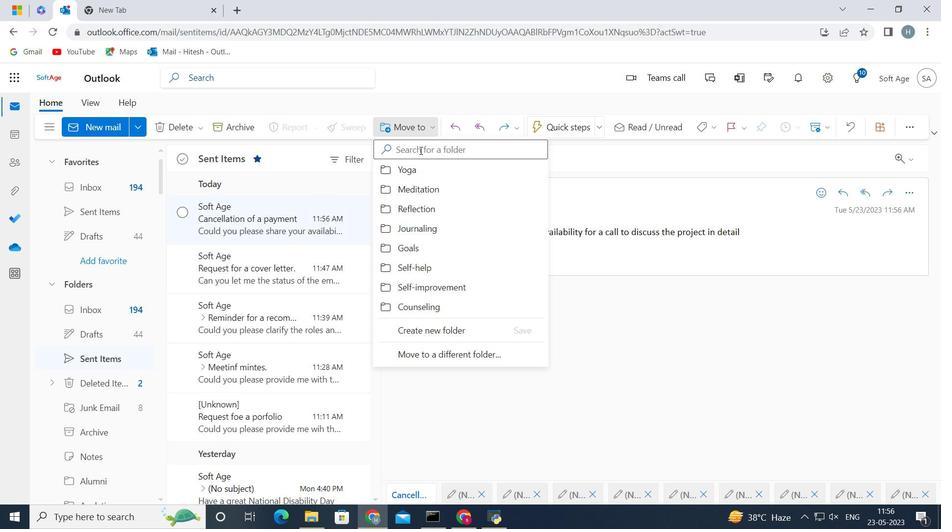 
Action: Key pressed <Key.shift>Fitness
Screenshot: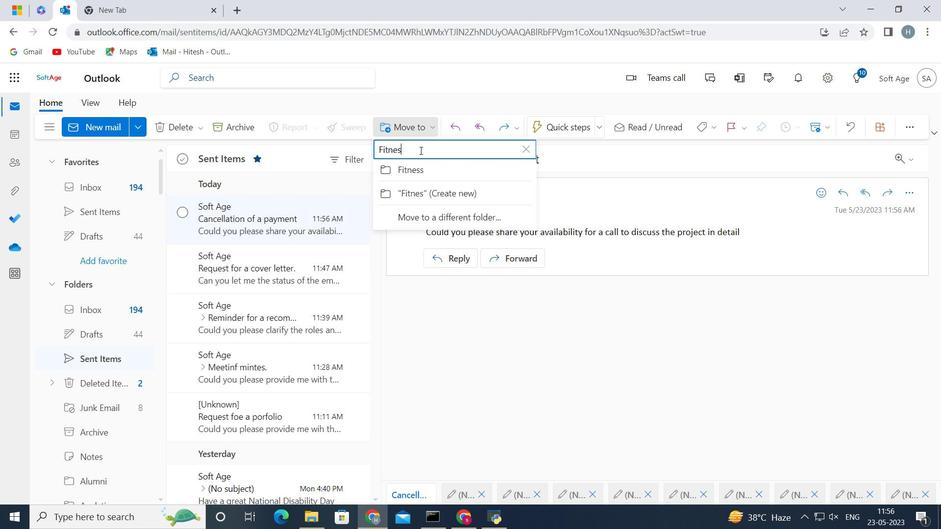 
Action: Mouse moved to (382, 170)
Screenshot: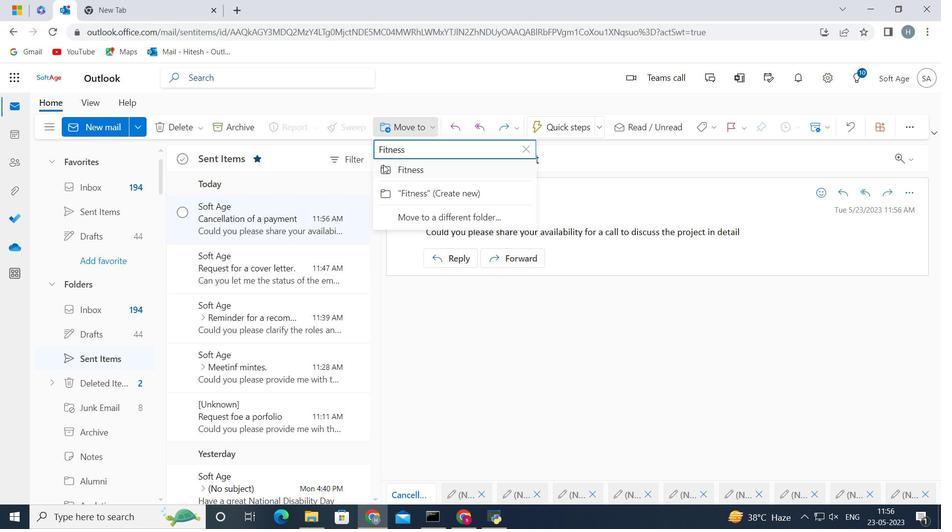 
Action: Mouse pressed left at (382, 170)
Screenshot: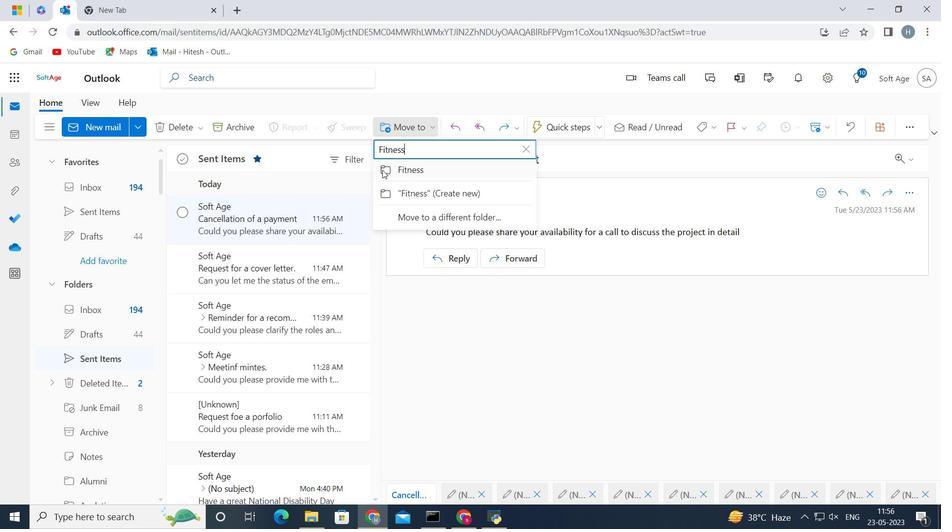 
Action: Mouse moved to (443, 269)
Screenshot: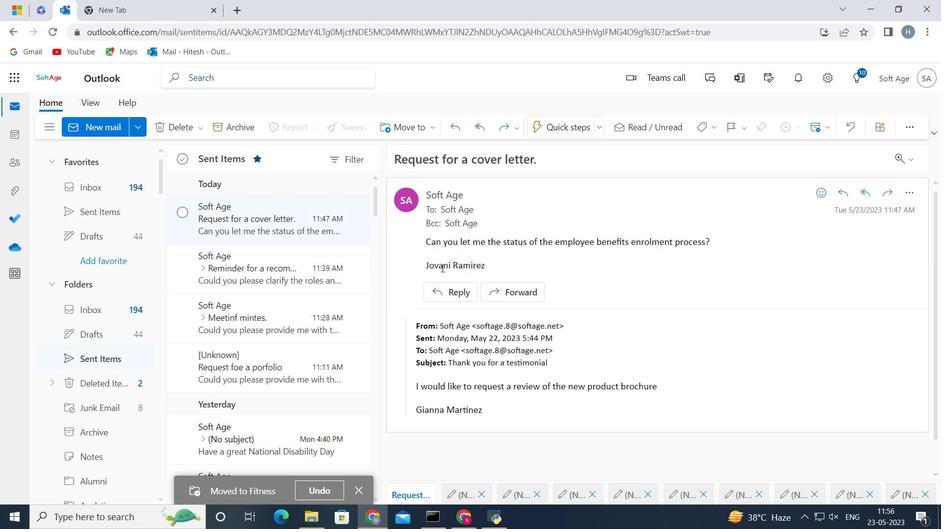 
